 Task: Look for properties where parking is allowed.
Action: Mouse moved to (620, 50)
Screenshot: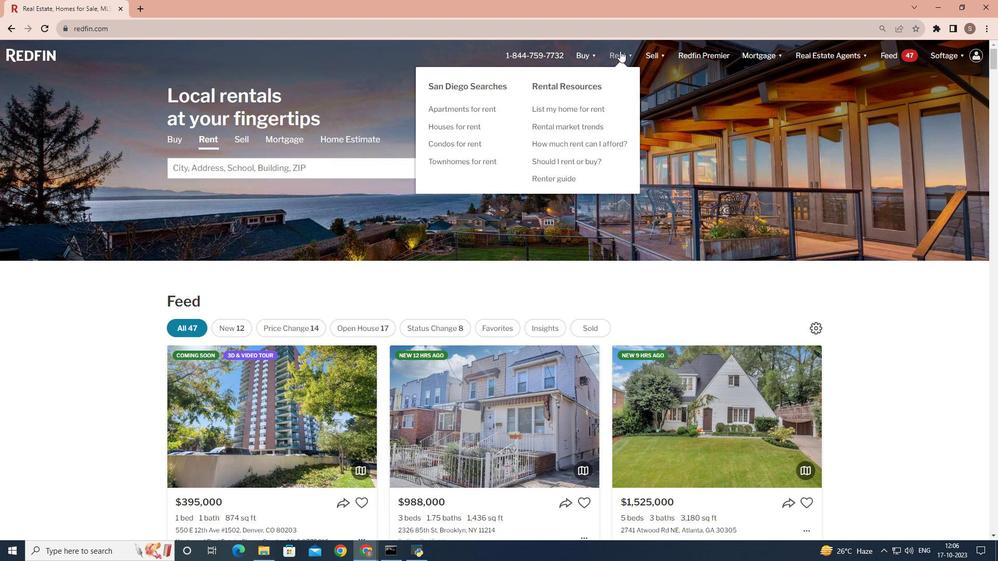 
Action: Mouse pressed left at (620, 50)
Screenshot: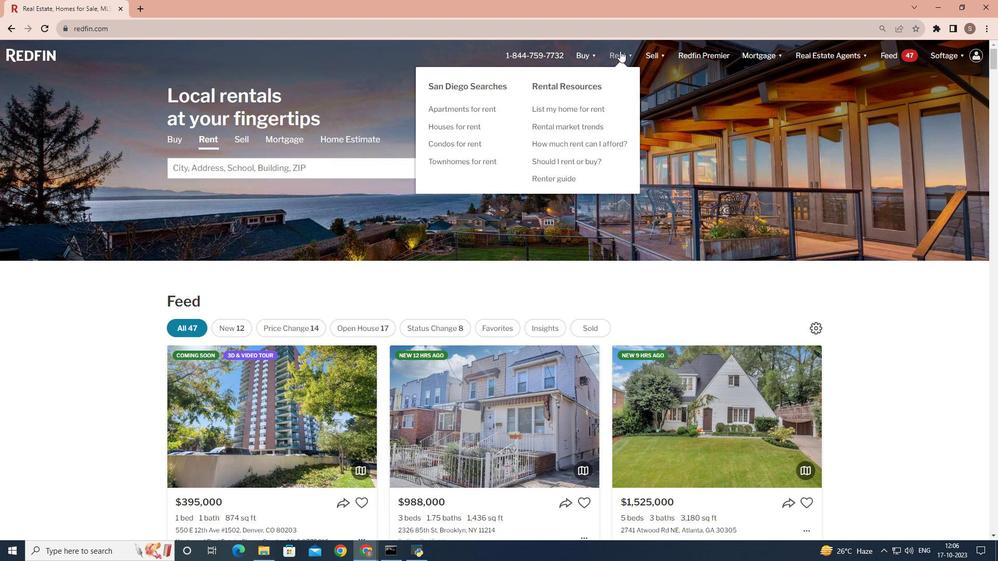 
Action: Mouse moved to (136, 289)
Screenshot: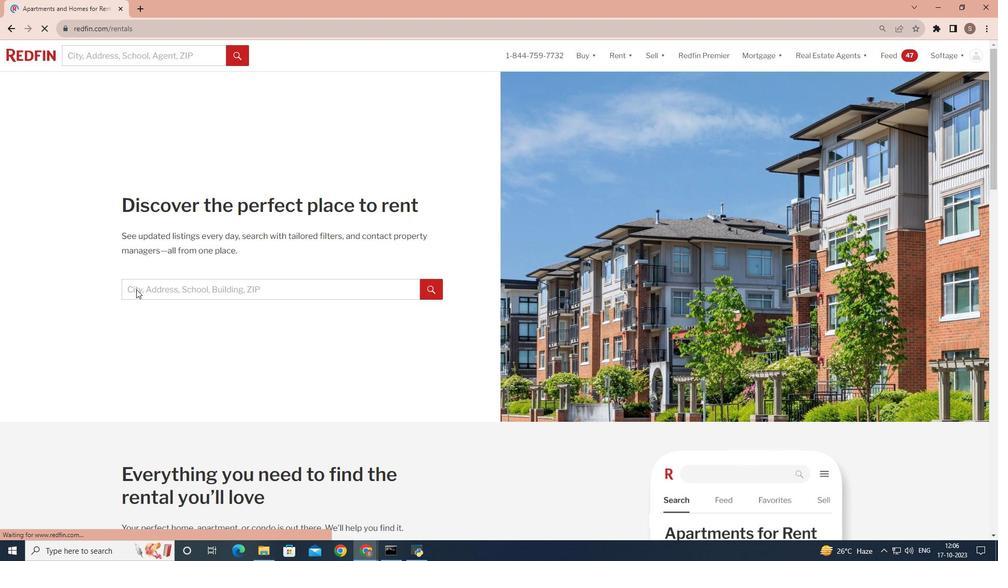 
Action: Mouse pressed left at (136, 289)
Screenshot: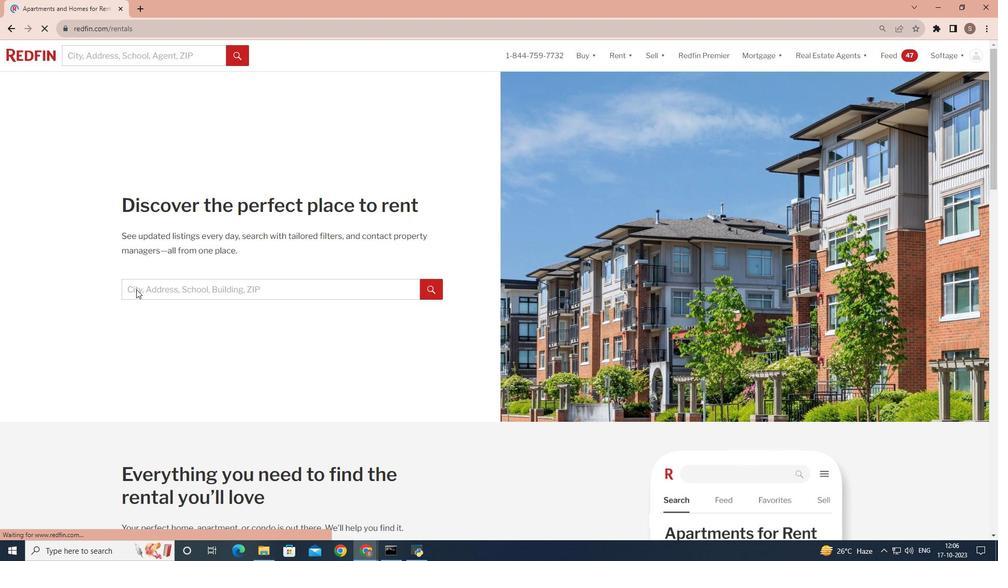 
Action: Mouse moved to (137, 289)
Screenshot: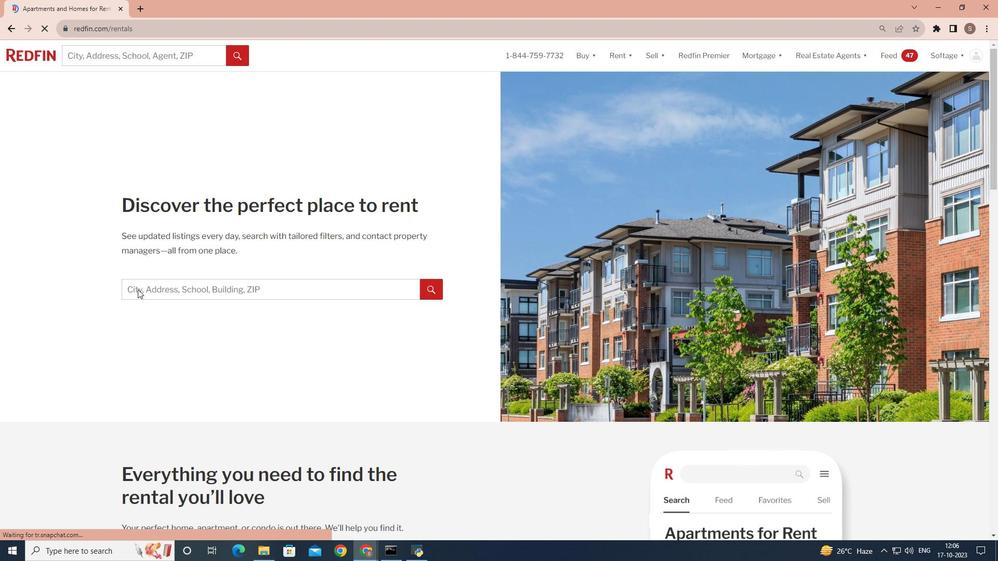 
Action: Mouse pressed left at (137, 289)
Screenshot: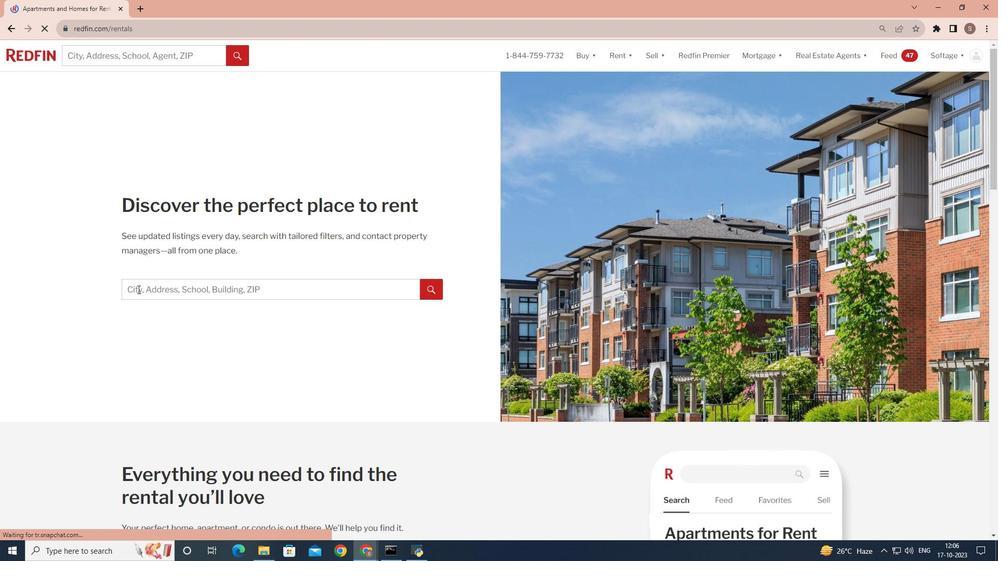 
Action: Key pressed <Key.shift><Key.shift><Key.shift><Key.shift><Key.shift><Key.shift><Key.shift><Key.shift>Sa
Screenshot: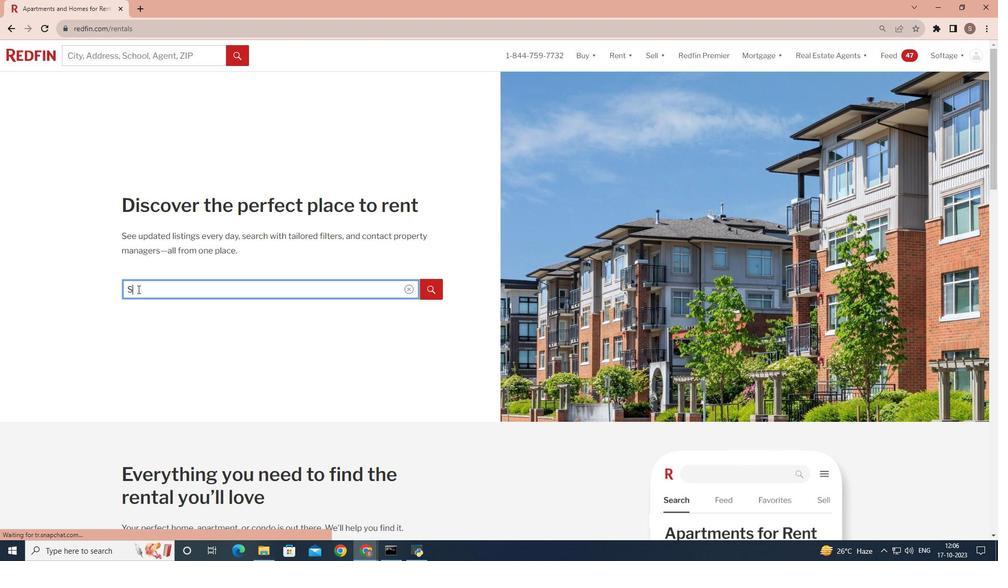 
Action: Mouse moved to (134, 292)
Screenshot: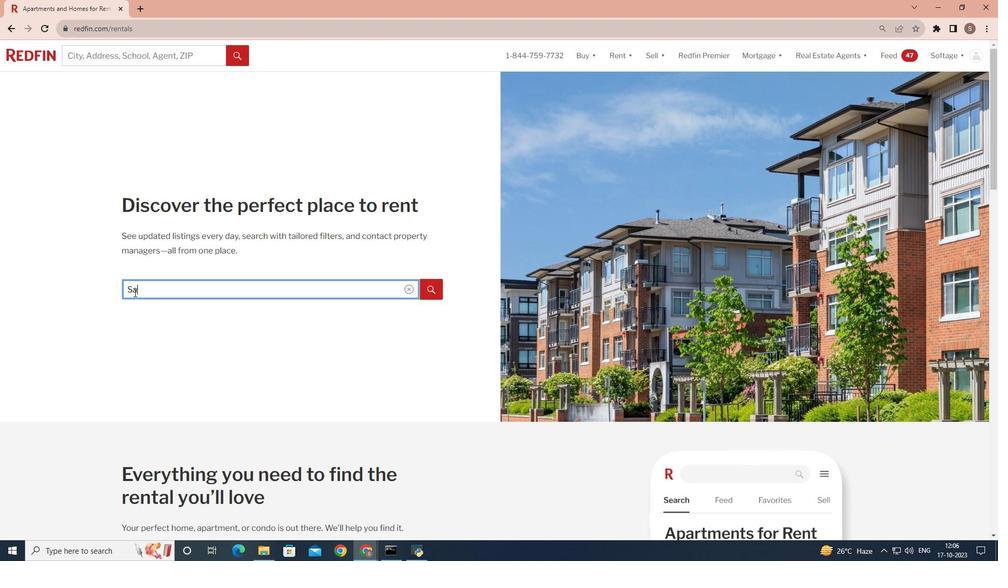 
Action: Key pressed n<Key.space>
Screenshot: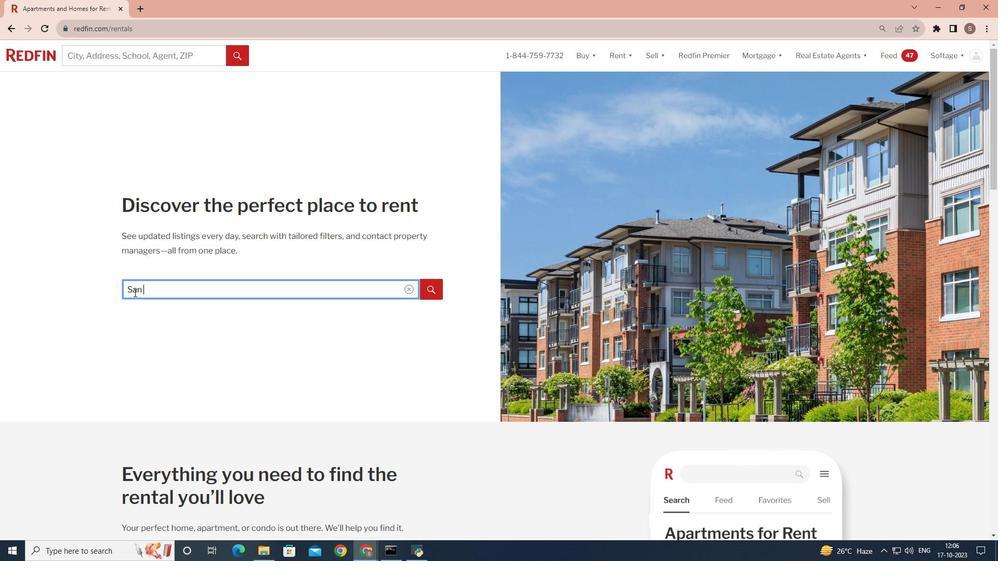 
Action: Mouse moved to (135, 293)
Screenshot: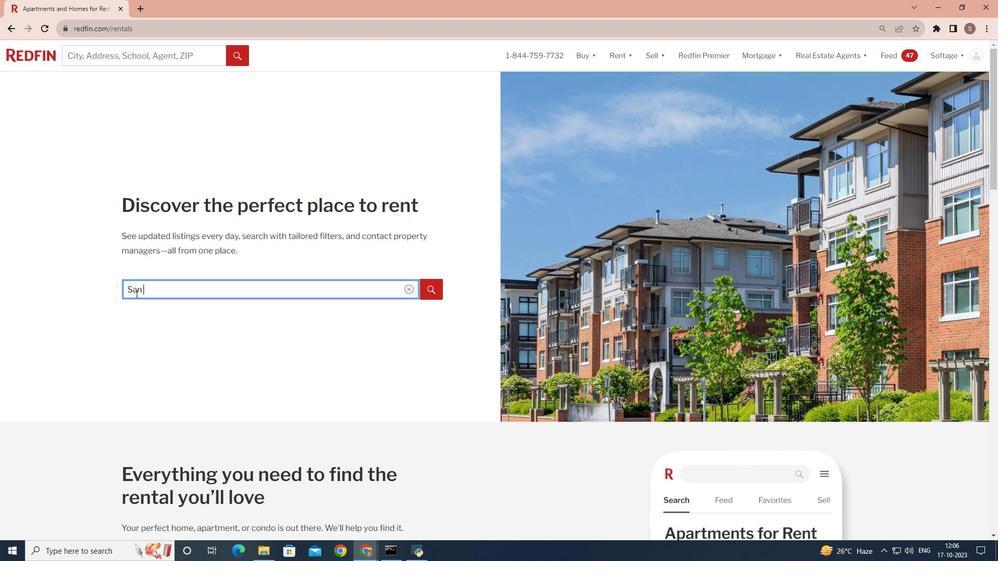 
Action: Key pressed <Key.shift>Di
Screenshot: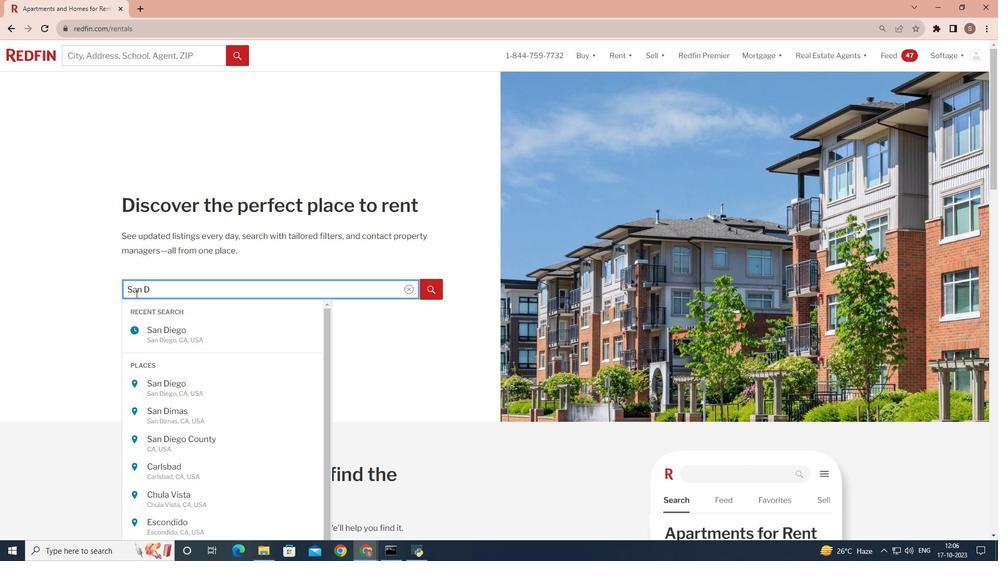 
Action: Mouse moved to (143, 298)
Screenshot: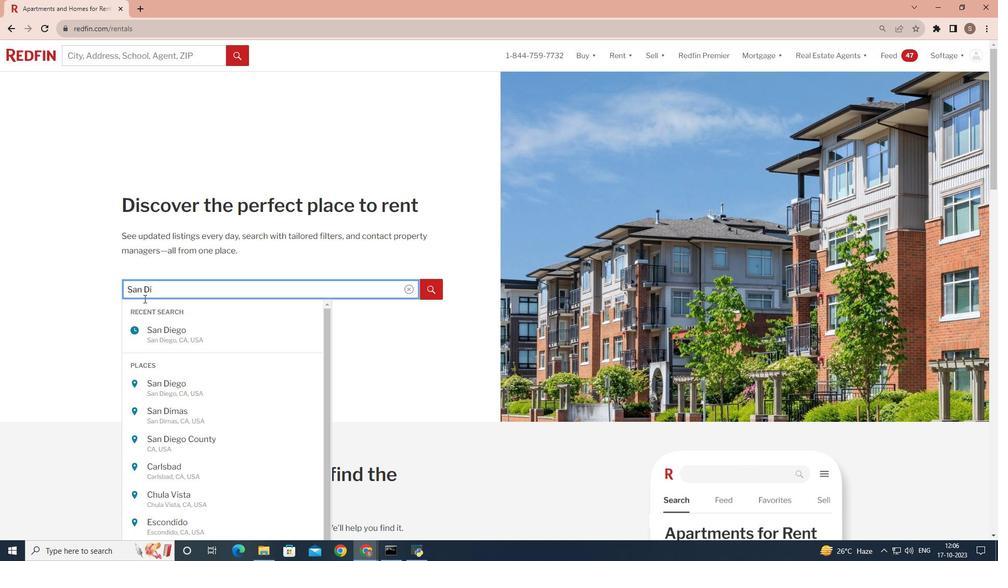 
Action: Key pressed ego
Screenshot: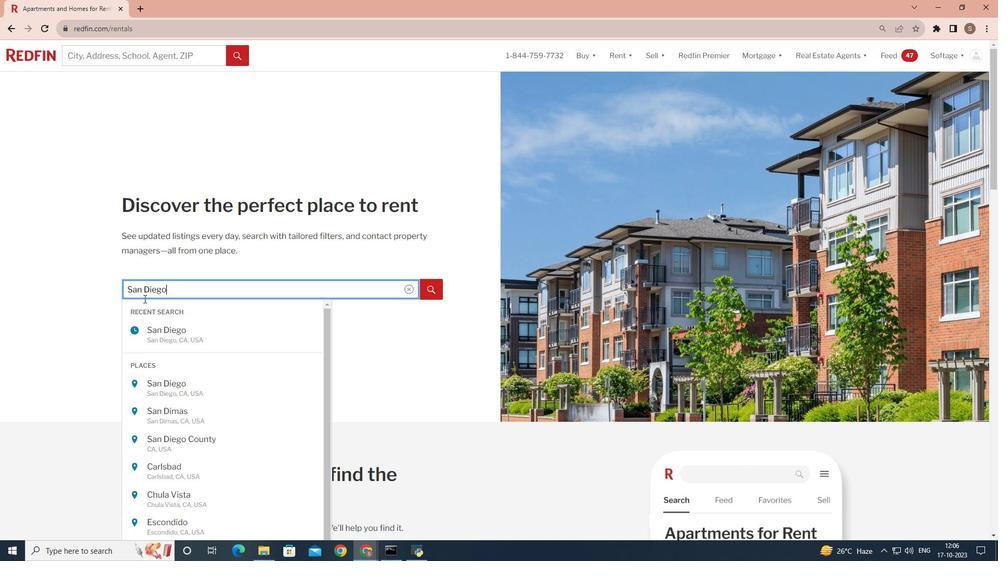 
Action: Mouse moved to (433, 292)
Screenshot: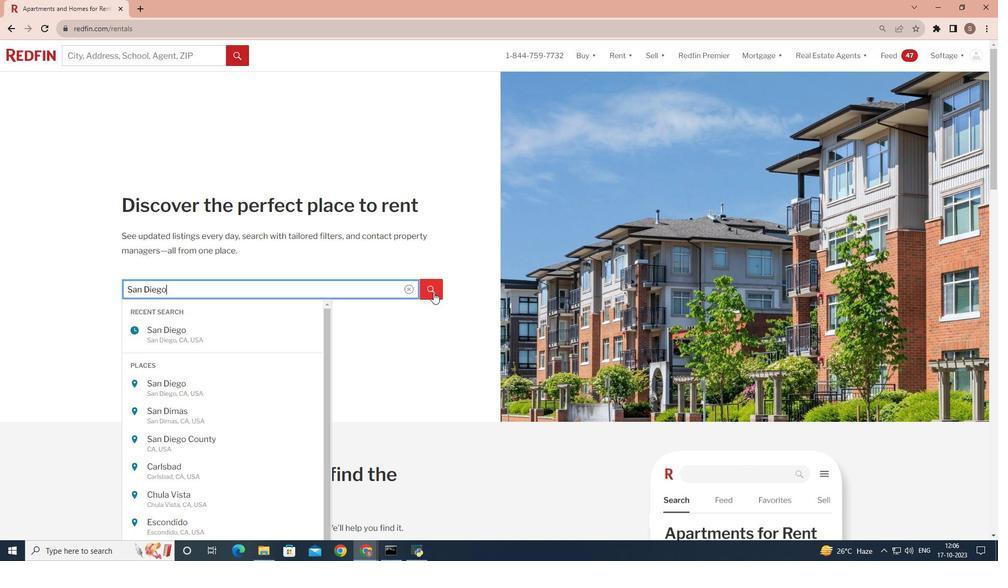 
Action: Mouse pressed left at (433, 292)
Screenshot: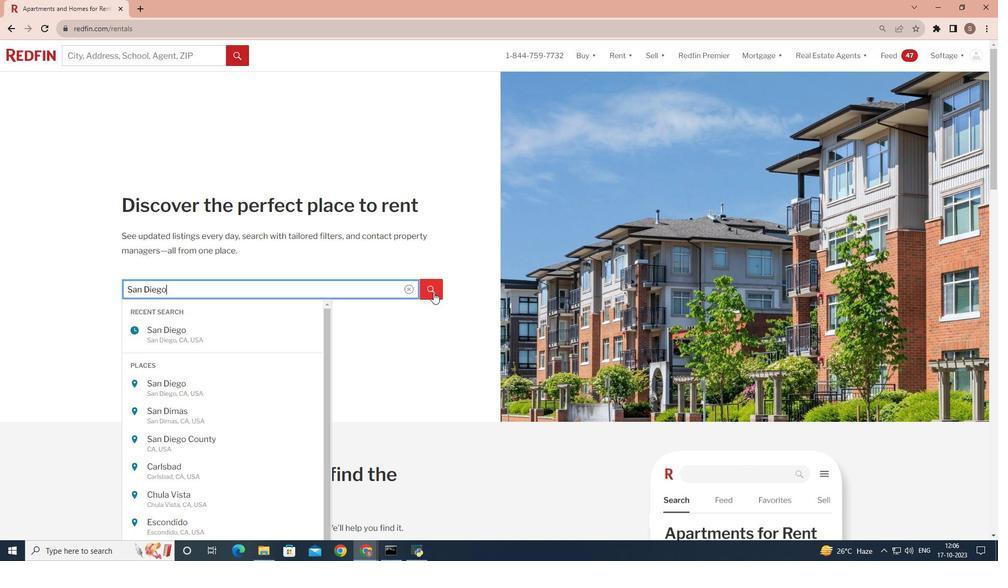 
Action: Mouse moved to (898, 120)
Screenshot: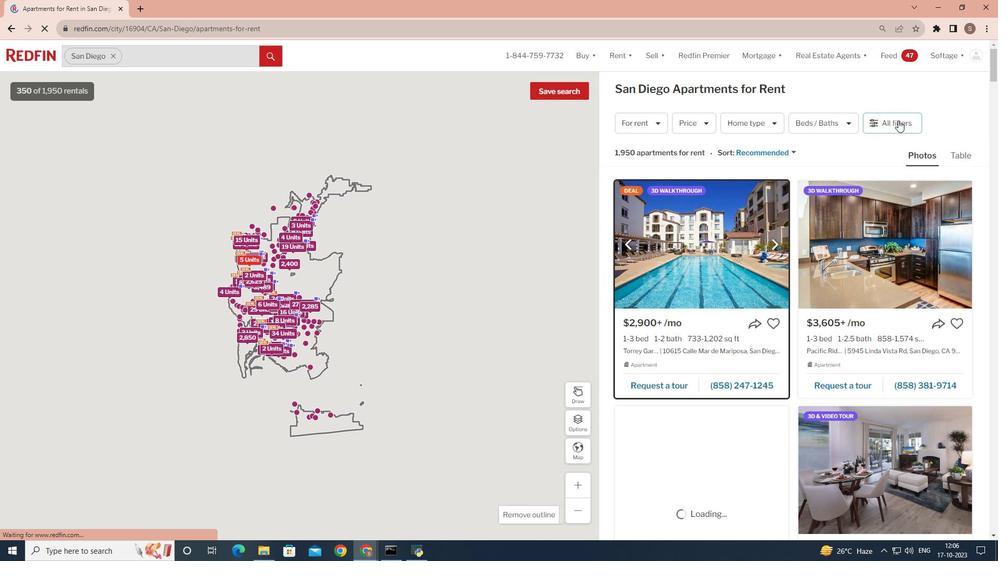 
Action: Mouse pressed left at (898, 120)
Screenshot: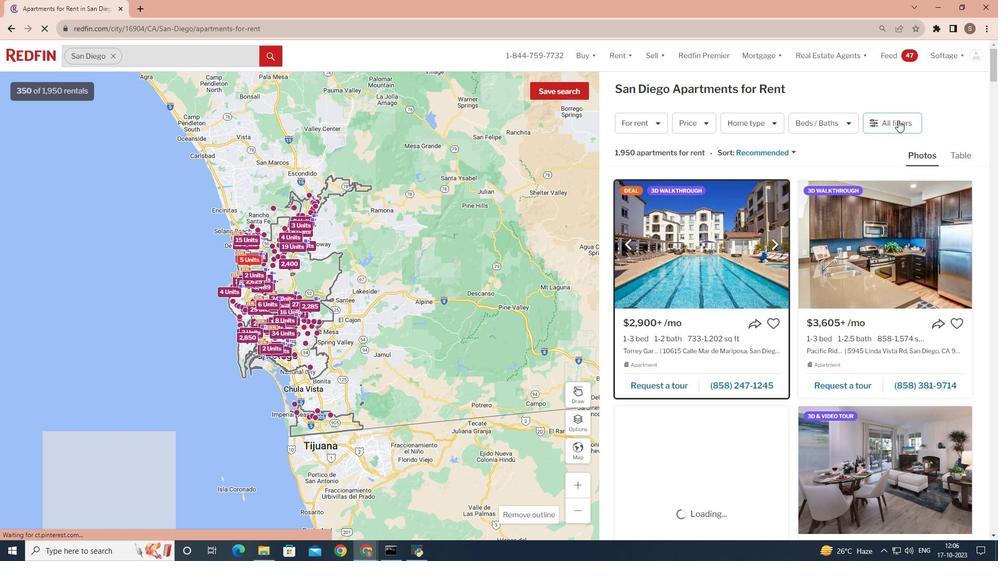 
Action: Mouse pressed left at (898, 120)
Screenshot: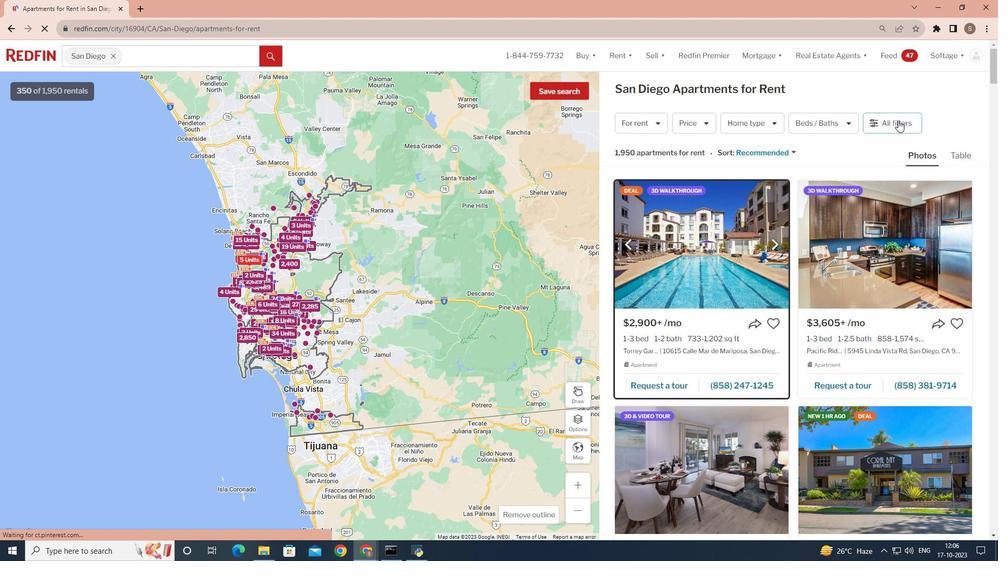 
Action: Mouse moved to (797, 358)
Screenshot: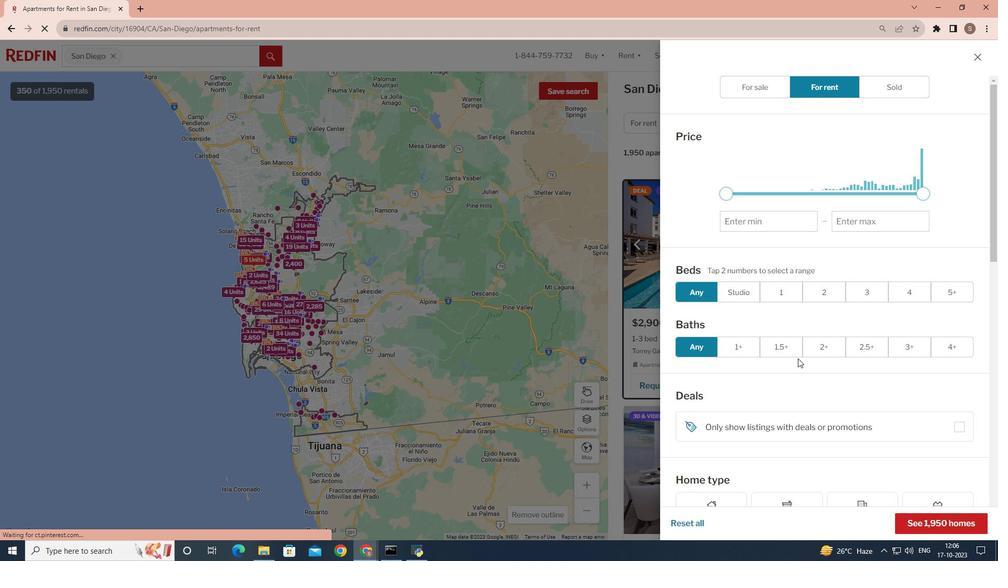 
Action: Mouse scrolled (797, 358) with delta (0, 0)
Screenshot: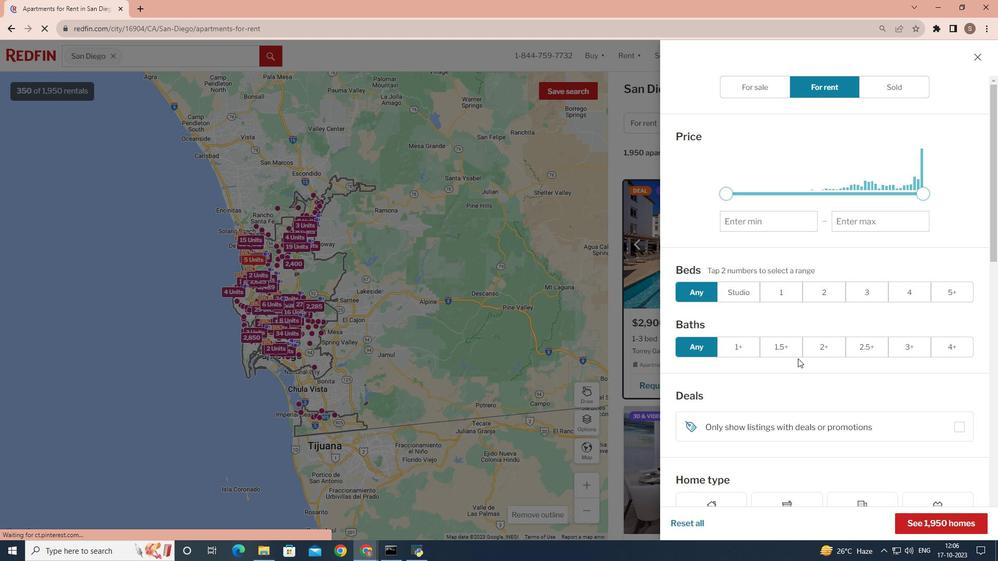 
Action: Mouse scrolled (797, 358) with delta (0, 0)
Screenshot: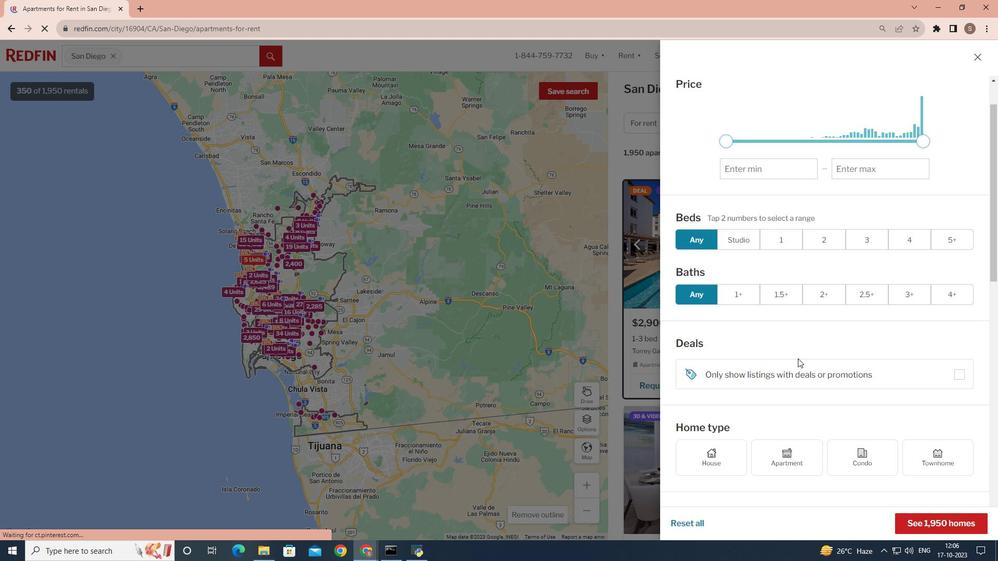 
Action: Mouse scrolled (797, 358) with delta (0, 0)
Screenshot: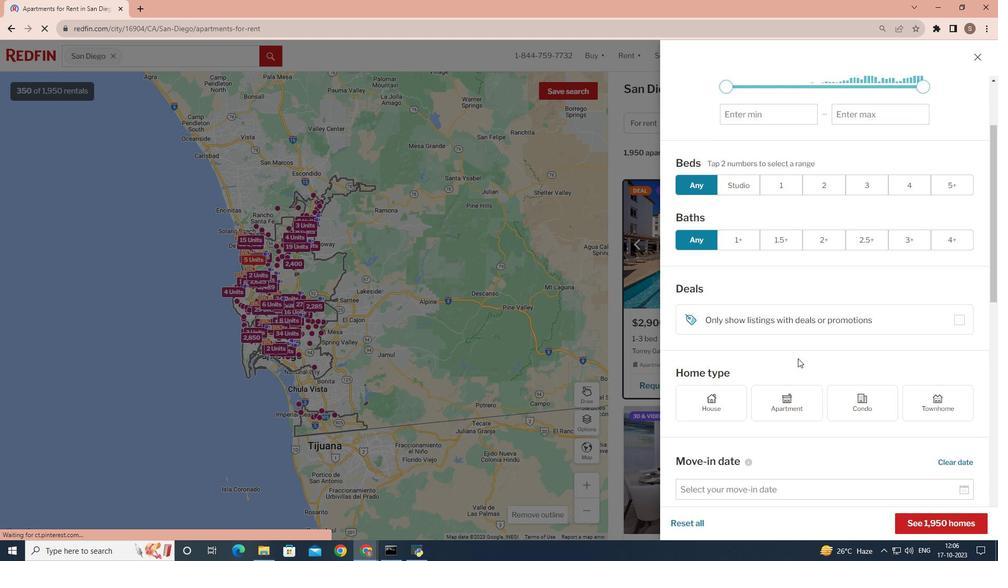 
Action: Mouse scrolled (797, 358) with delta (0, 0)
Screenshot: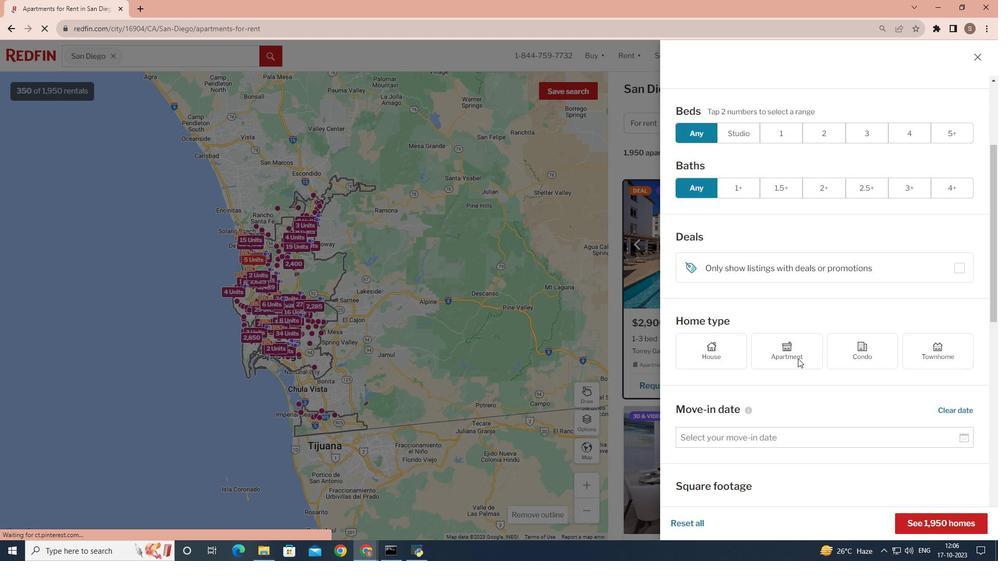 
Action: Mouse scrolled (797, 358) with delta (0, 0)
Screenshot: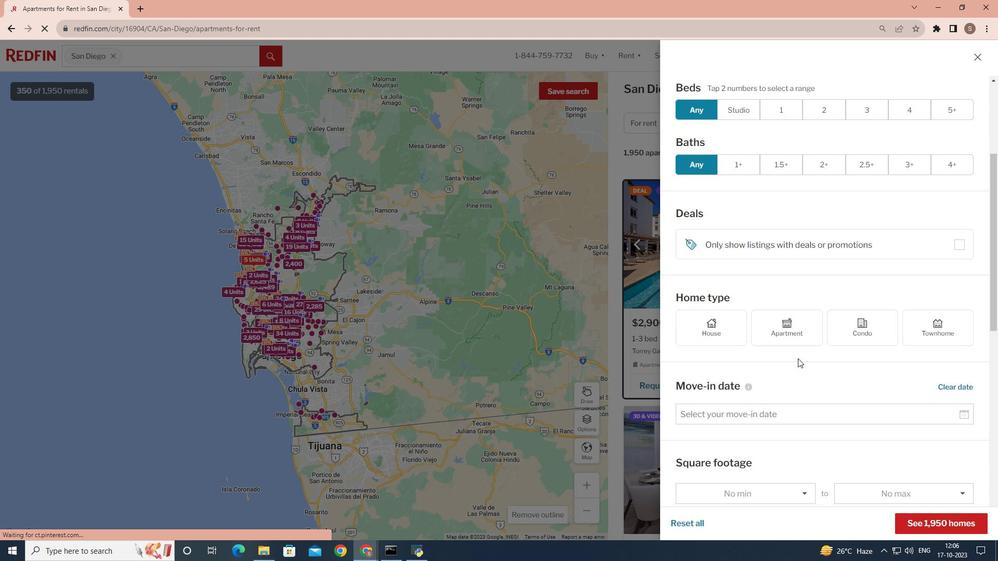 
Action: Mouse scrolled (797, 358) with delta (0, 0)
Screenshot: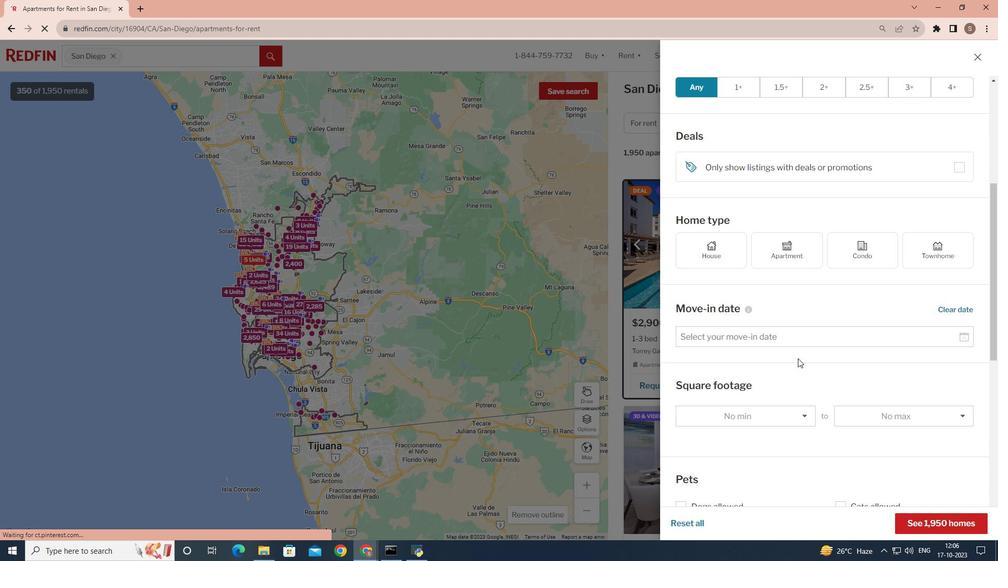 
Action: Mouse scrolled (797, 358) with delta (0, 0)
Screenshot: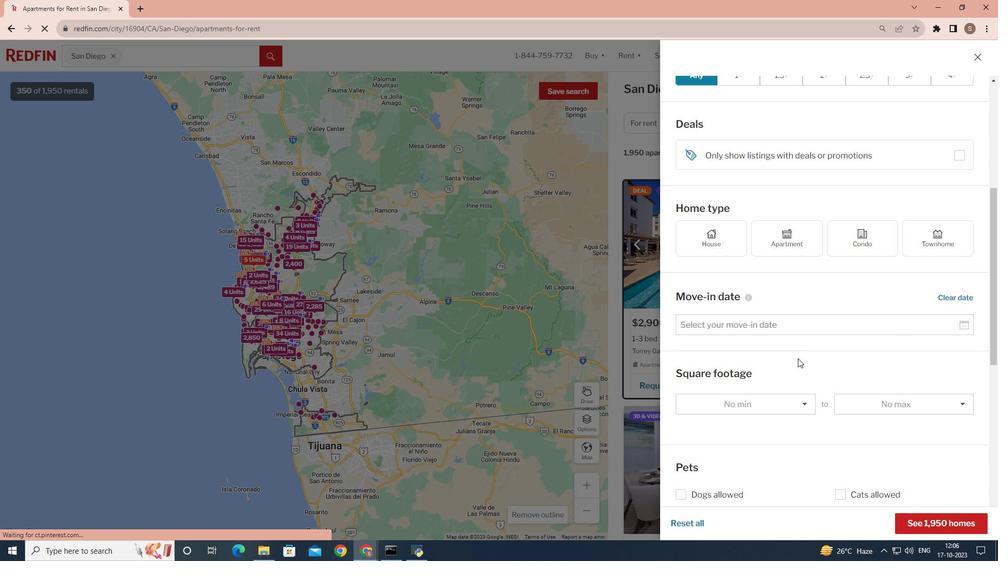 
Action: Mouse scrolled (797, 358) with delta (0, 0)
Screenshot: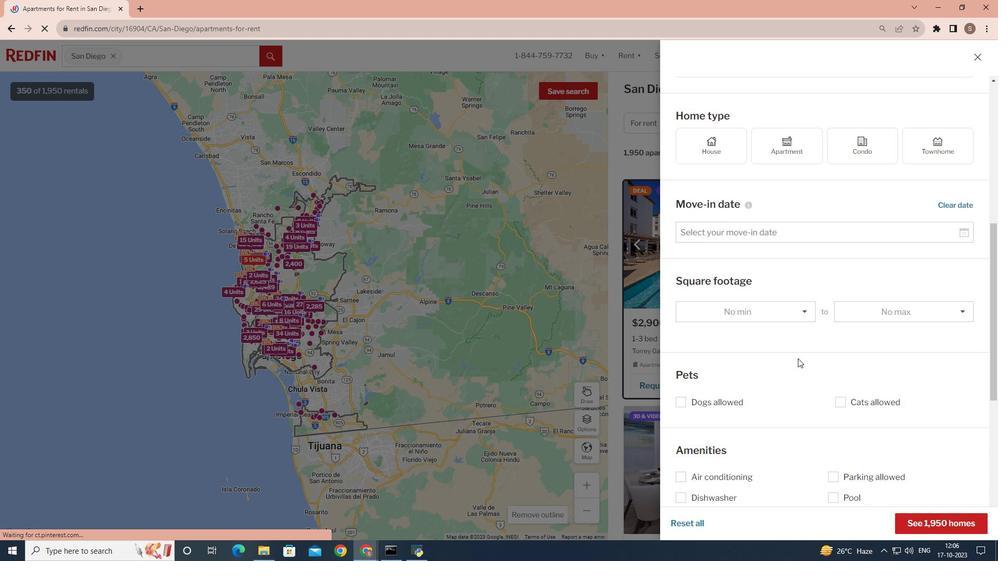 
Action: Mouse scrolled (797, 358) with delta (0, 0)
Screenshot: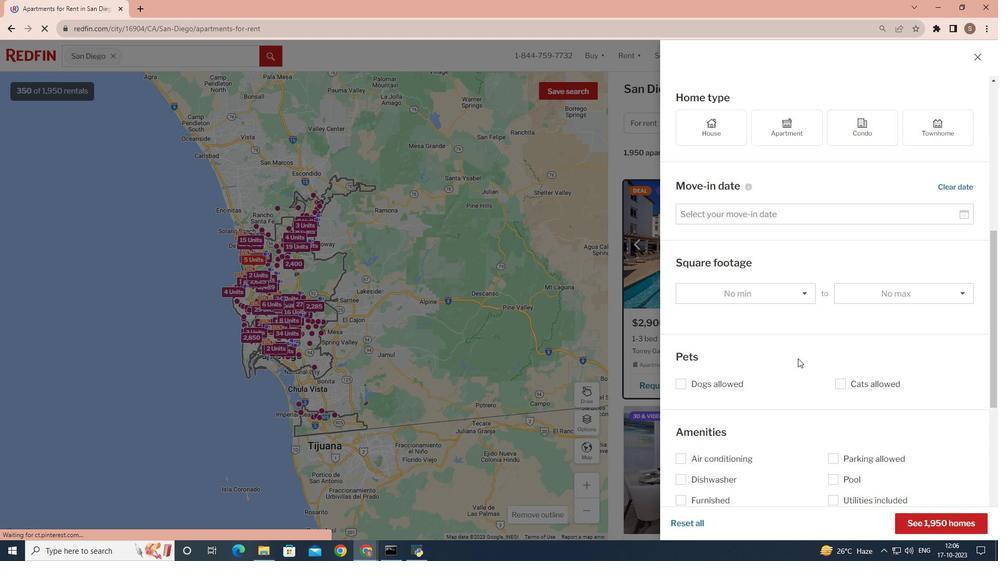 
Action: Mouse scrolled (797, 358) with delta (0, 0)
Screenshot: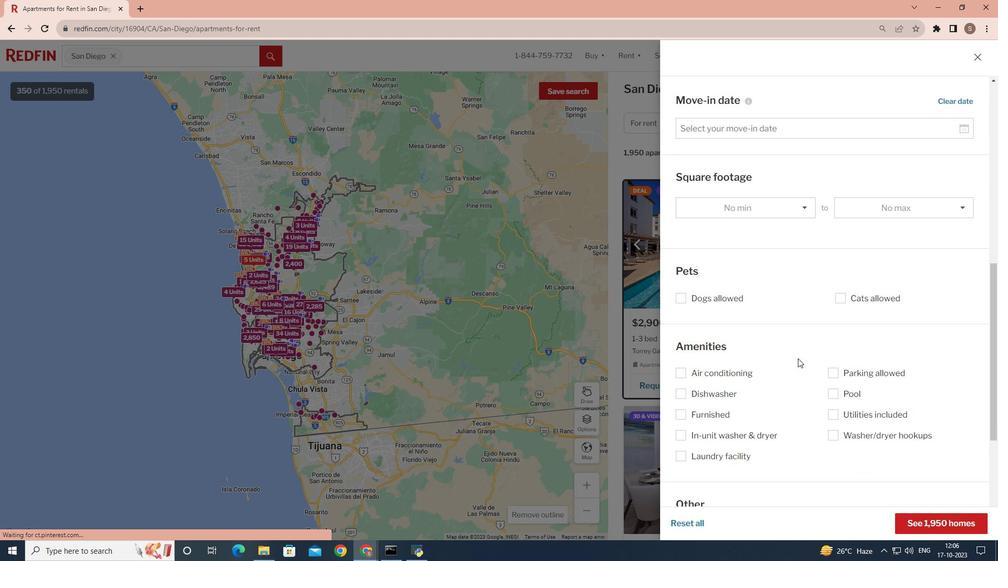 
Action: Mouse moved to (835, 319)
Screenshot: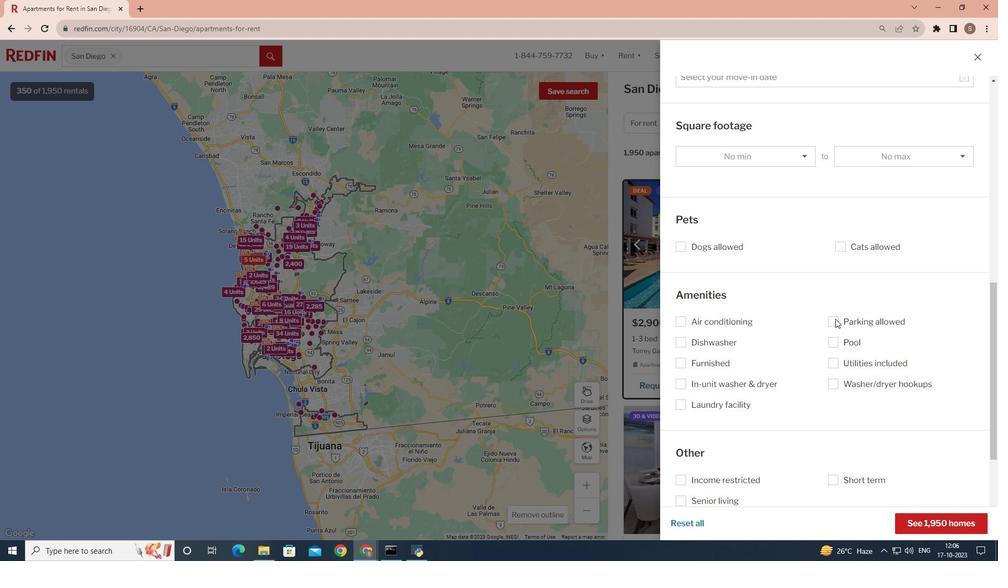 
Action: Mouse pressed left at (835, 319)
Screenshot: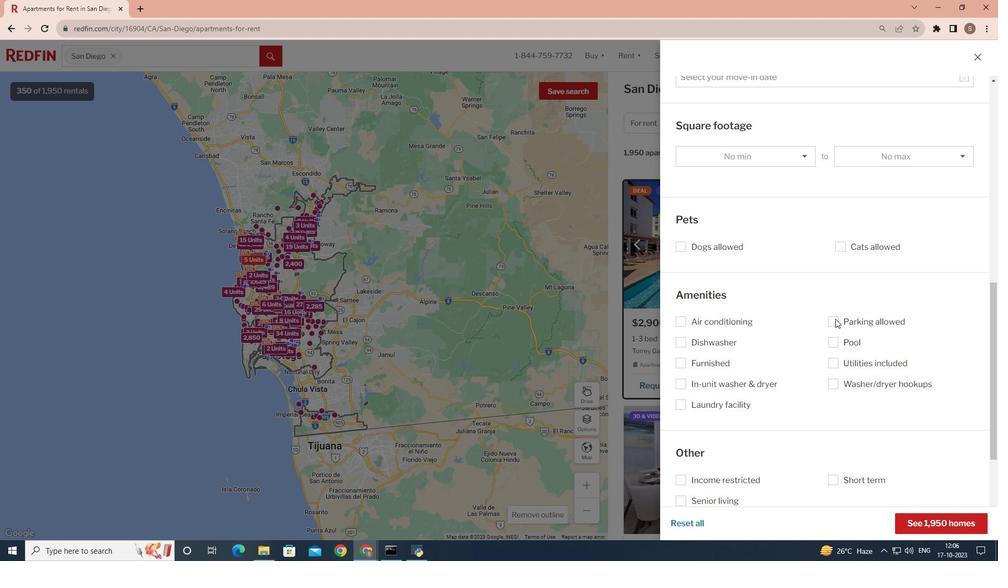
Action: Mouse moved to (931, 522)
Screenshot: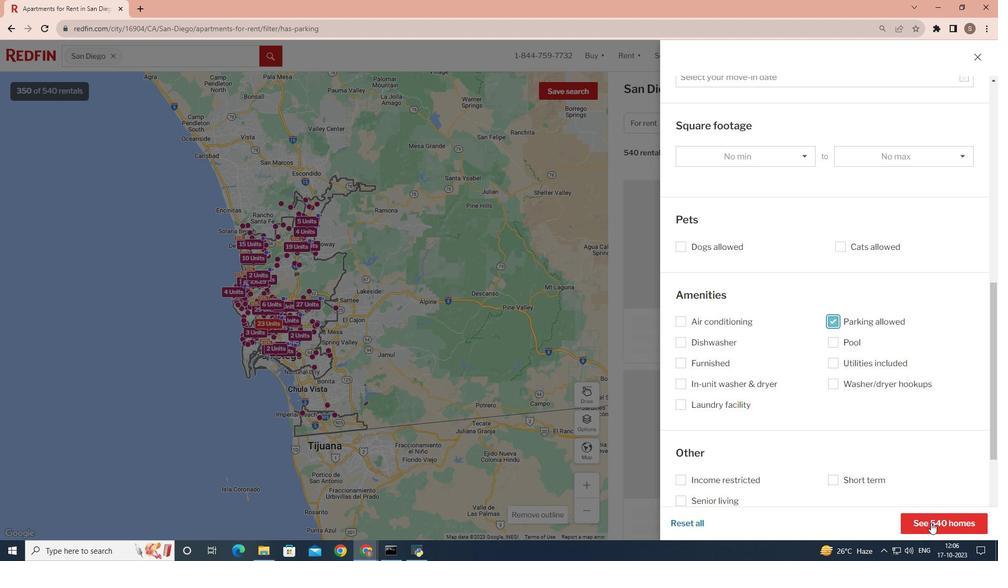 
Action: Mouse pressed left at (931, 522)
Screenshot: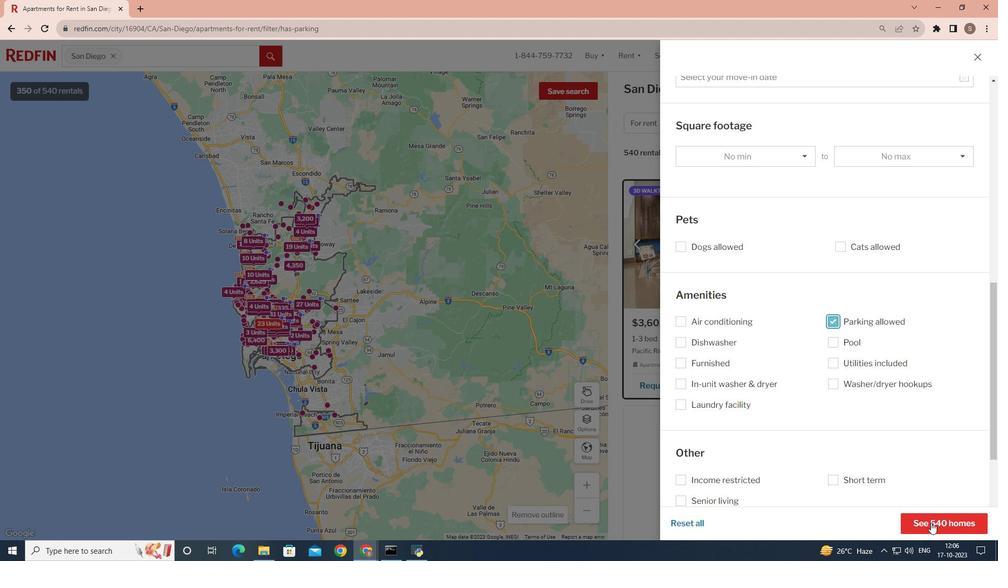 
Action: Mouse moved to (931, 522)
Screenshot: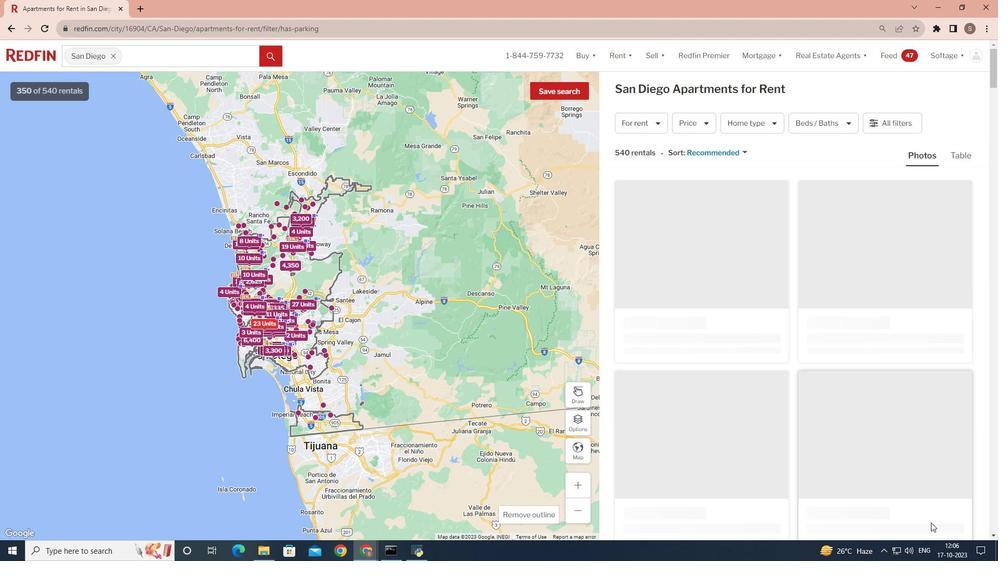 
